Task: Break the page into sections of the next page.
Action: Mouse moved to (131, 94)
Screenshot: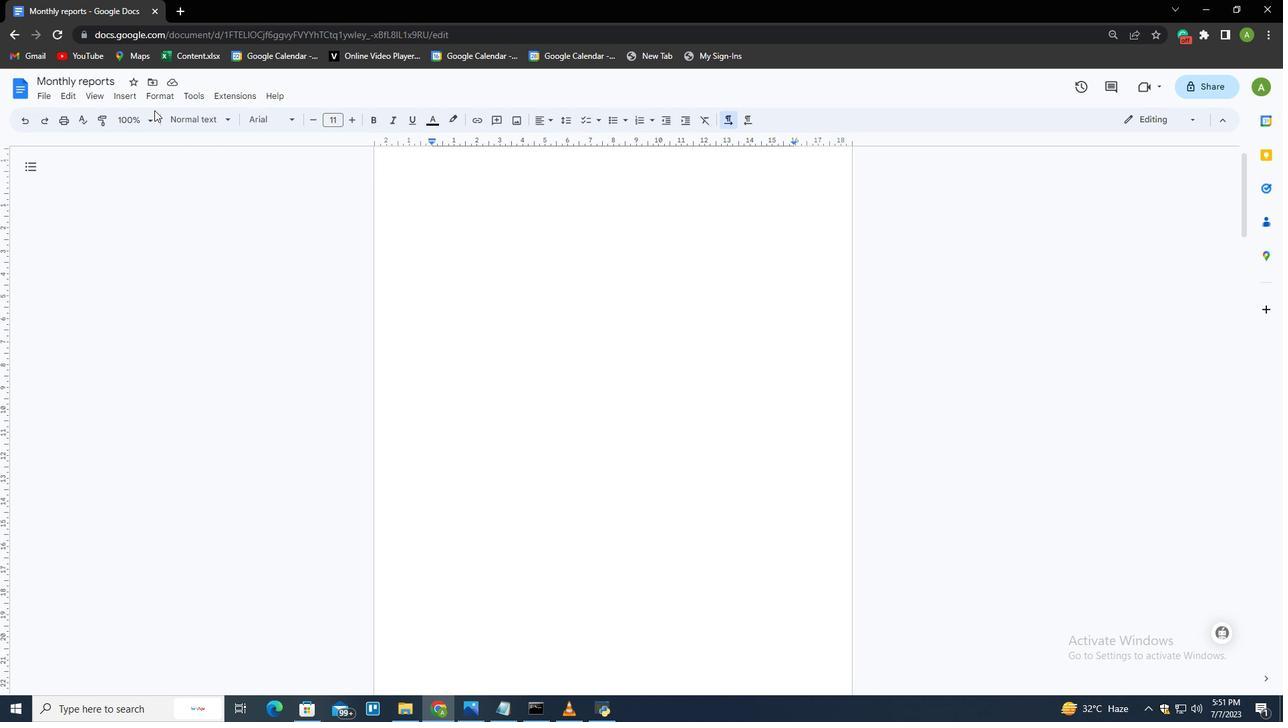 
Action: Mouse pressed left at (131, 94)
Screenshot: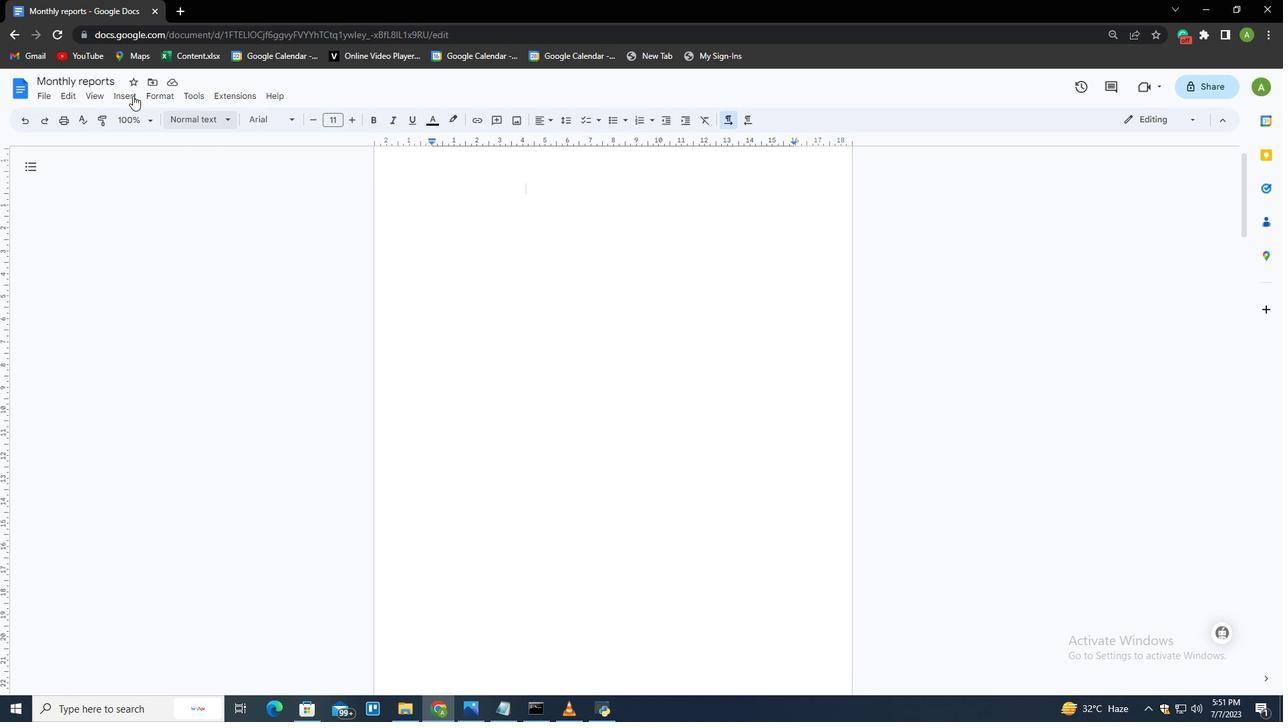 
Action: Mouse moved to (158, 441)
Screenshot: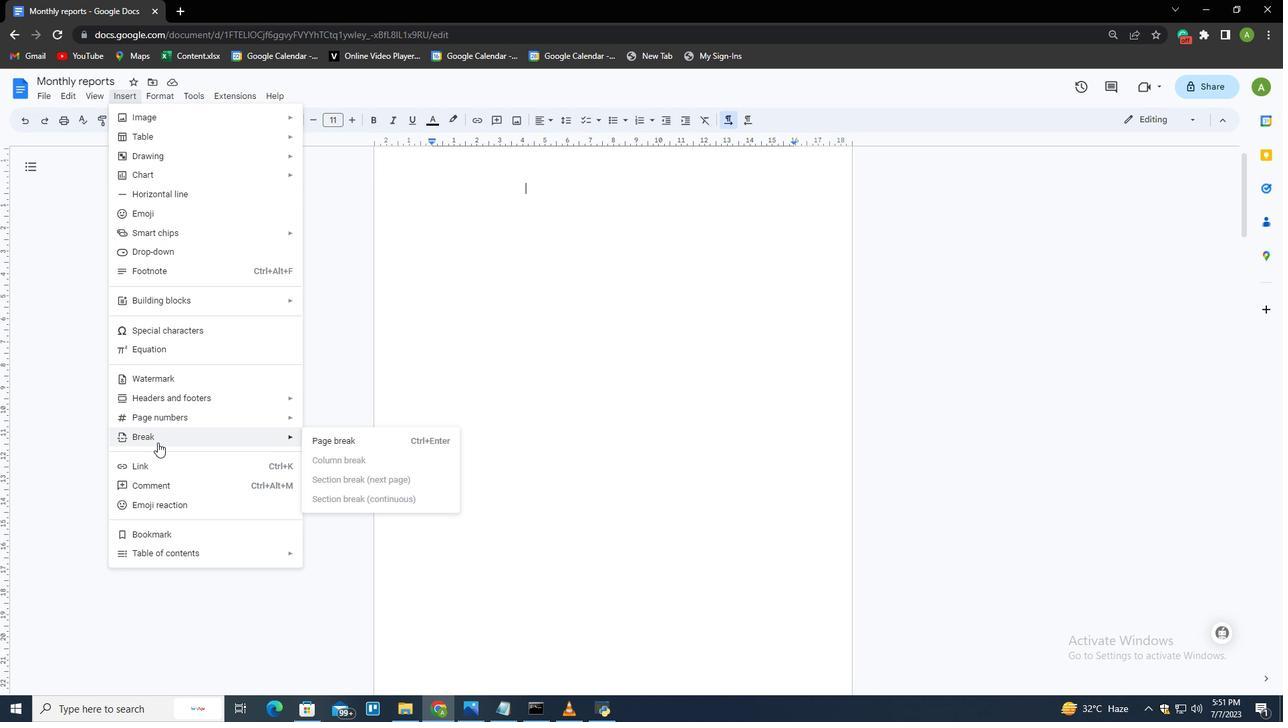 
Action: Mouse pressed left at (158, 441)
Screenshot: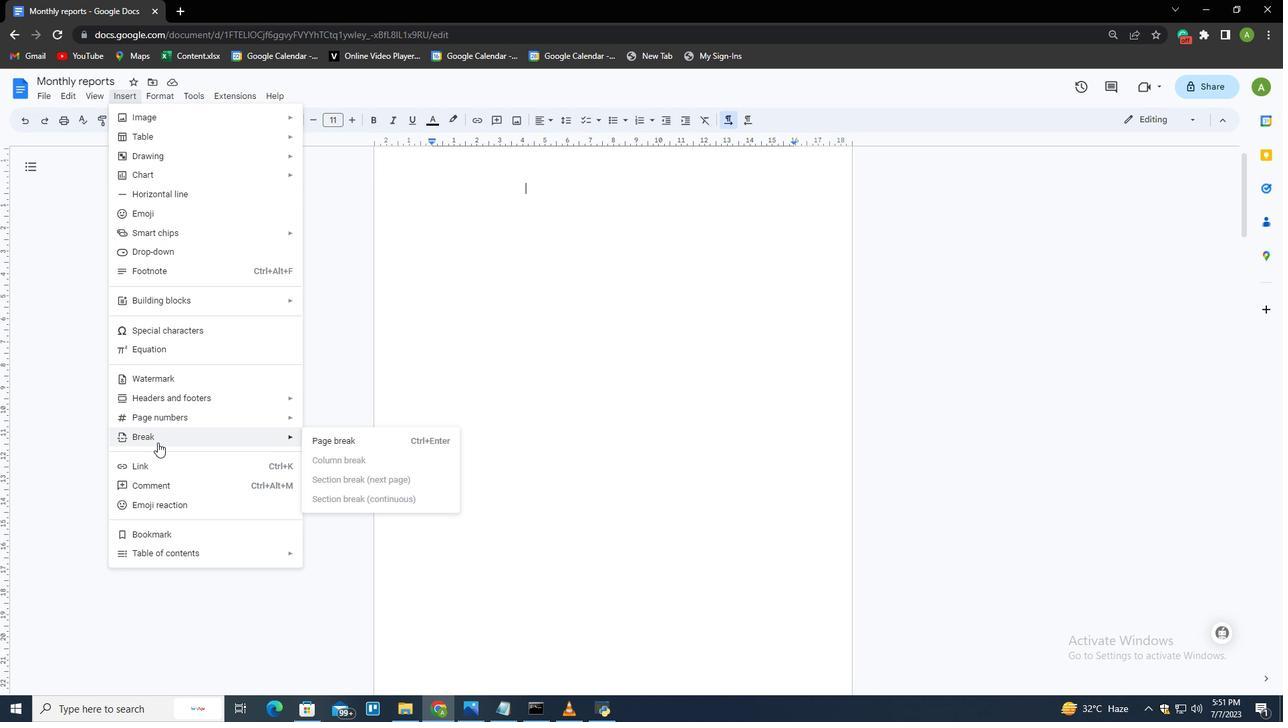 
Action: Mouse moved to (353, 440)
Screenshot: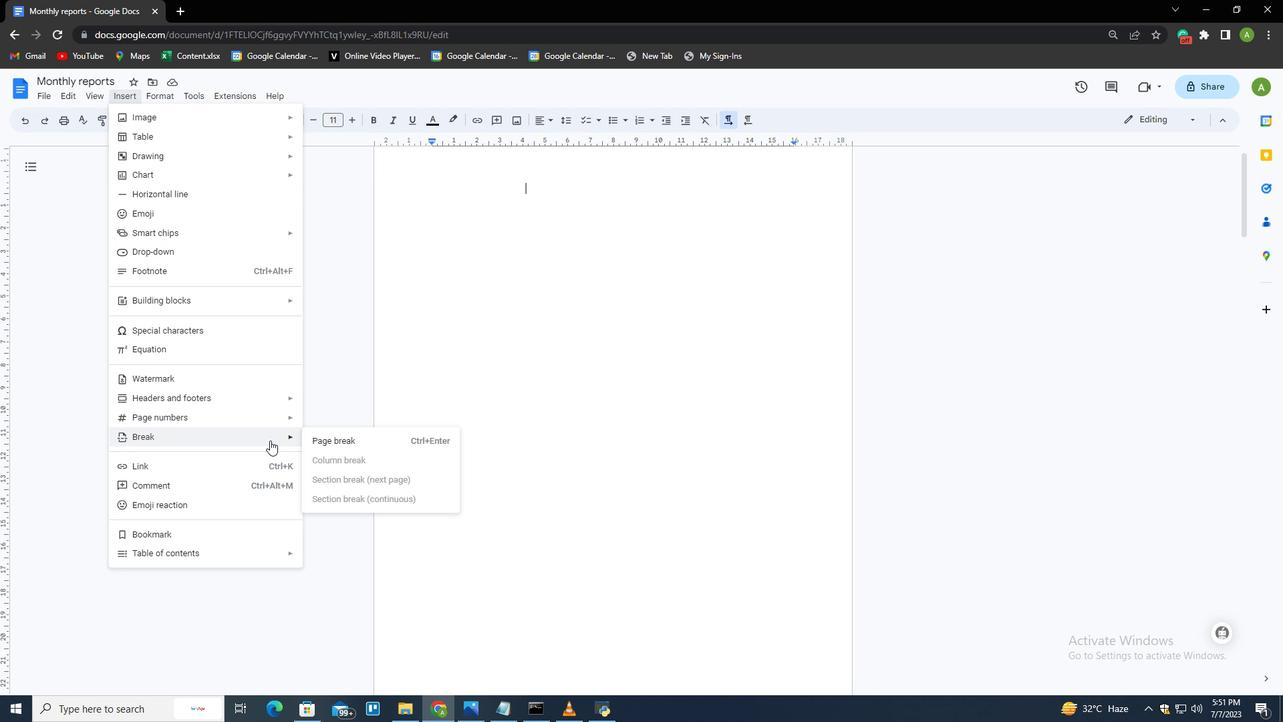 
Action: Mouse pressed left at (353, 440)
Screenshot: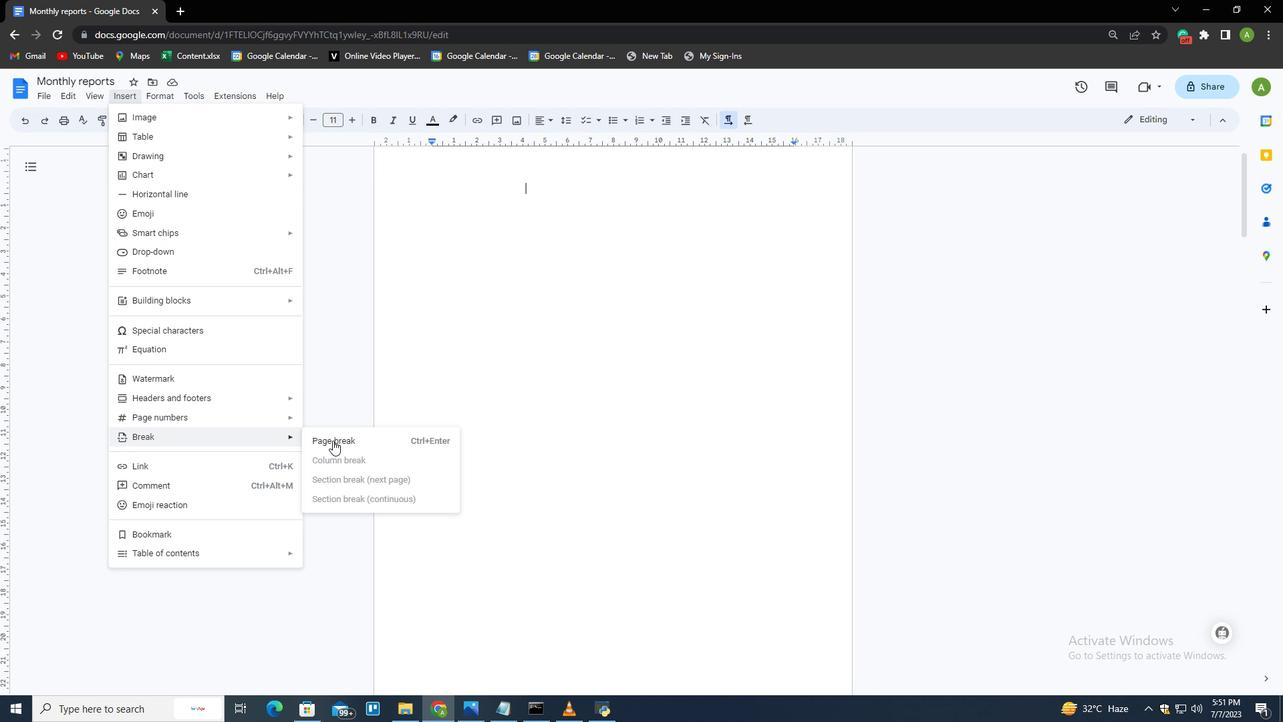
Action: Mouse moved to (641, 437)
Screenshot: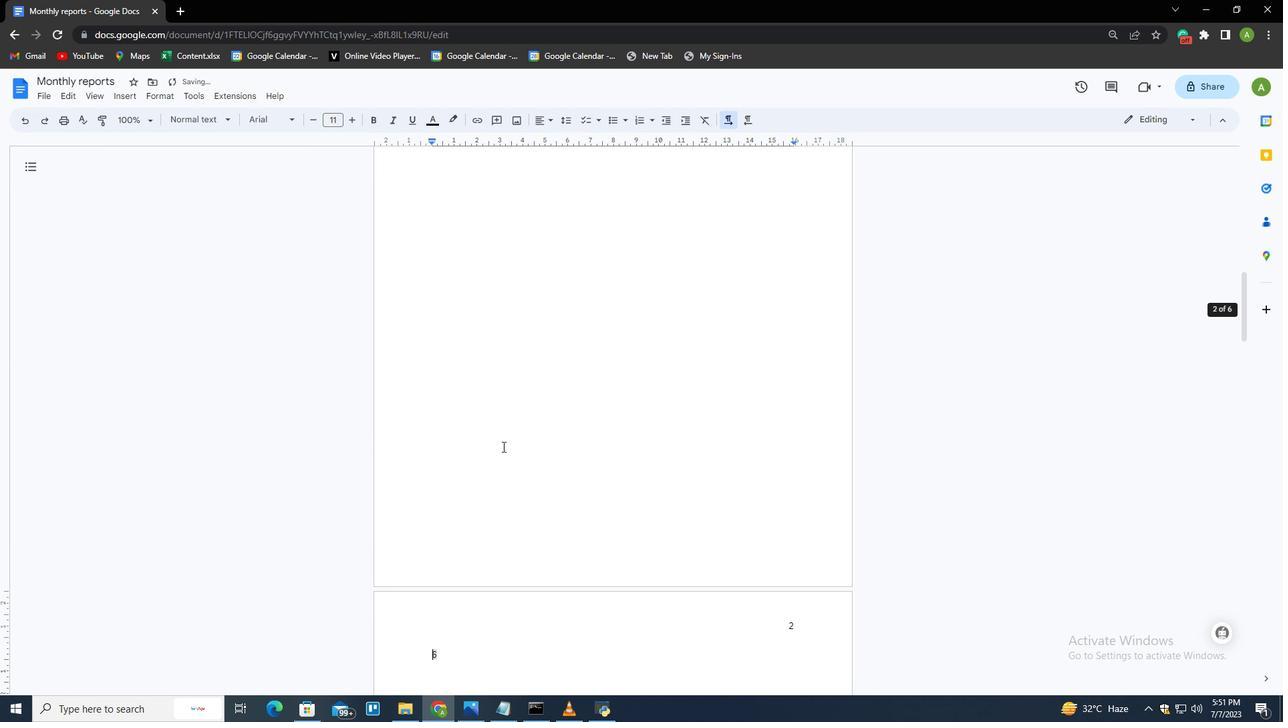 
